 Task: Add an event with the title Second Marketing Campaign Review, date ''2023/12/16'', time 7:50 AM to 9:50 AMand add a description: Participants will develop skills for effectively resolving conflicts and managing disagreements within the team. They will learn strategies for active listening, empathy, and finding mutually beneficial solutions to conflicts.Select event color  Lavender . Add location for the event as: 123 Siwa Oasis, Siwa, Egypt, logged in from the account softage.6@softage.netand send the event invitation to softage.8@softage.net and softage.9@softage.net. Set a reminder for the event Weekly on Sunday
Action: Mouse moved to (82, 93)
Screenshot: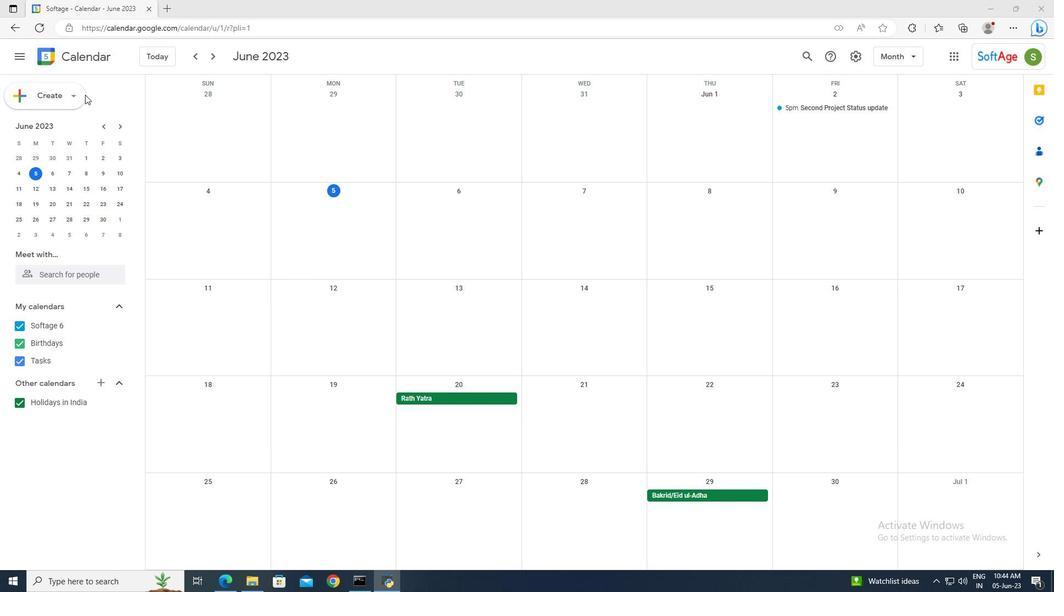 
Action: Mouse pressed left at (82, 93)
Screenshot: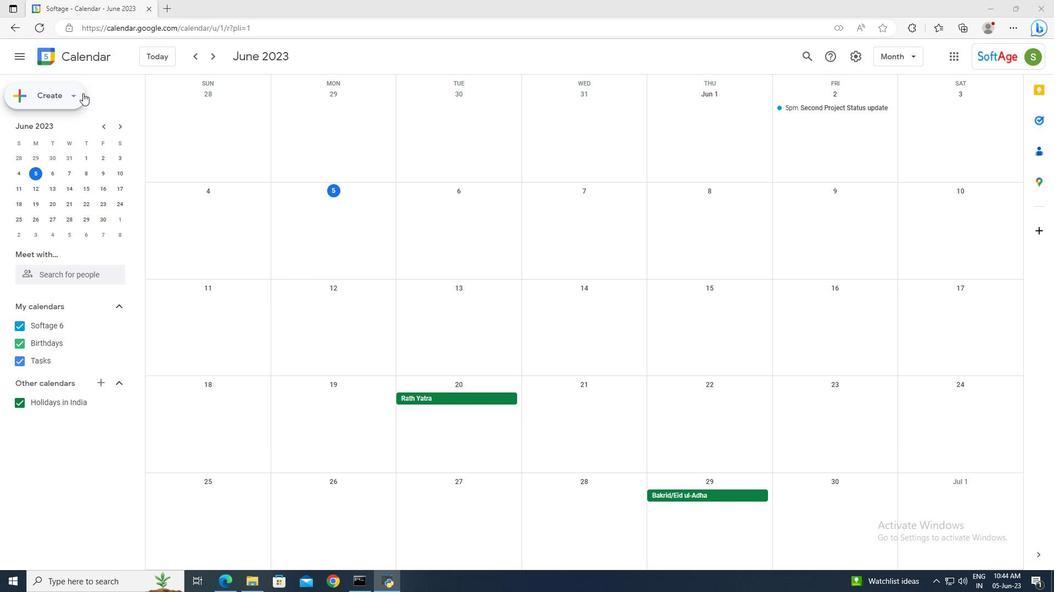 
Action: Mouse moved to (90, 126)
Screenshot: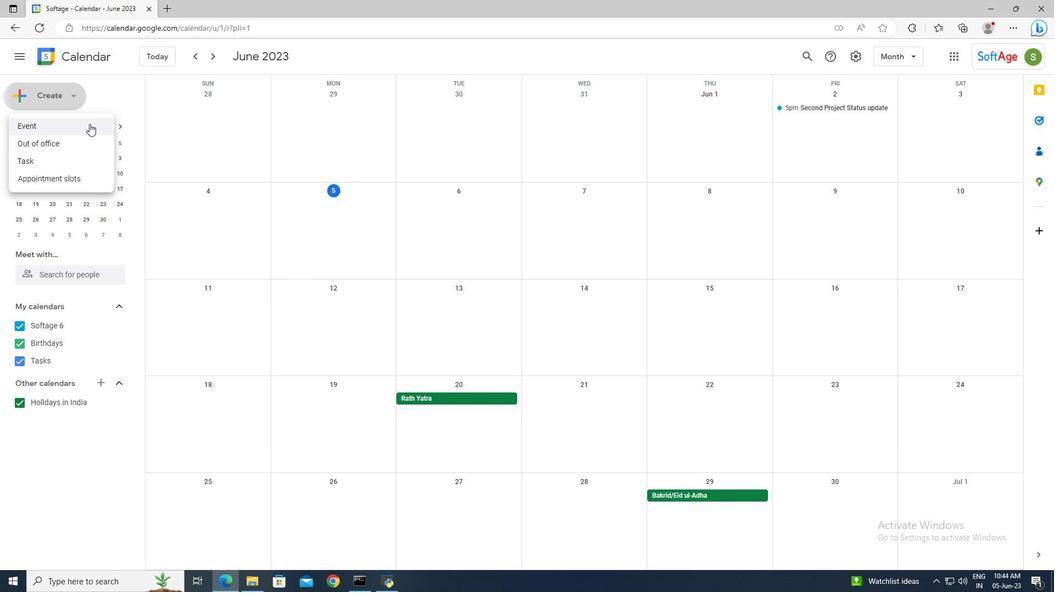 
Action: Mouse pressed left at (90, 126)
Screenshot: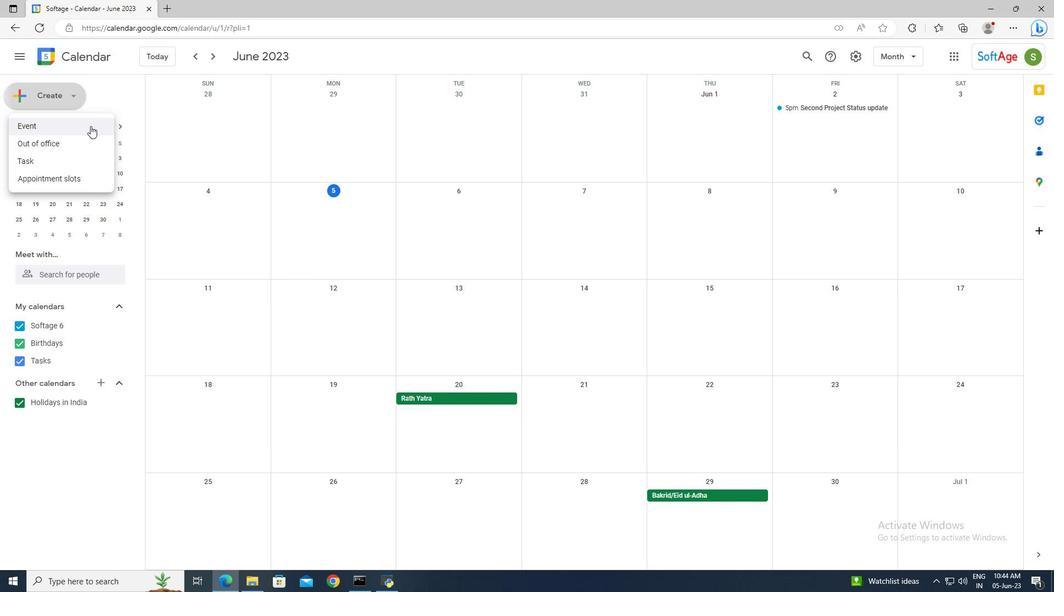 
Action: Mouse moved to (187, 434)
Screenshot: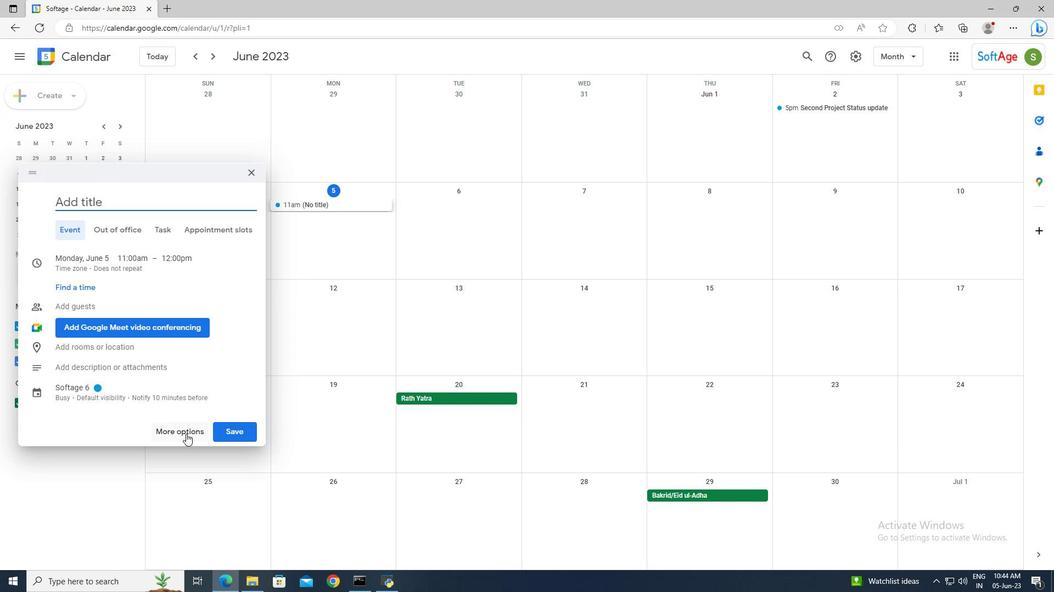 
Action: Mouse pressed left at (187, 434)
Screenshot: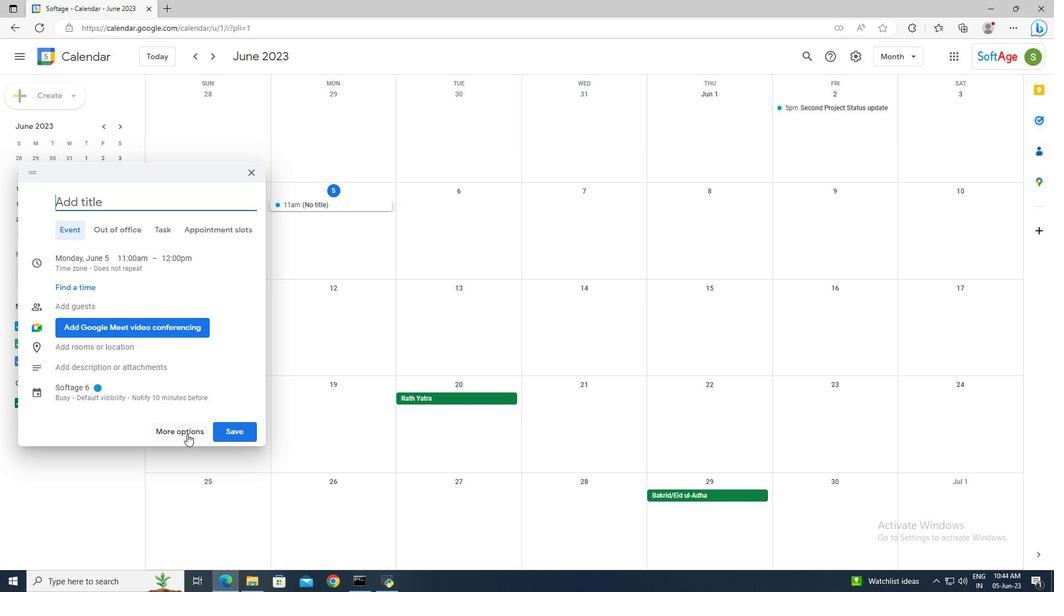 
Action: Mouse moved to (193, 62)
Screenshot: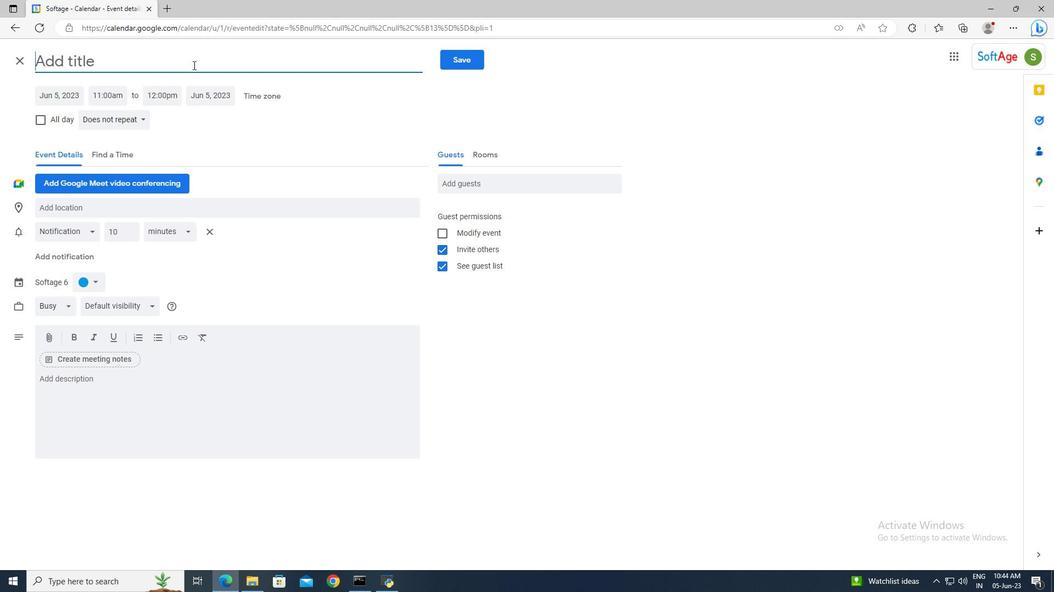 
Action: Mouse pressed left at (193, 62)
Screenshot: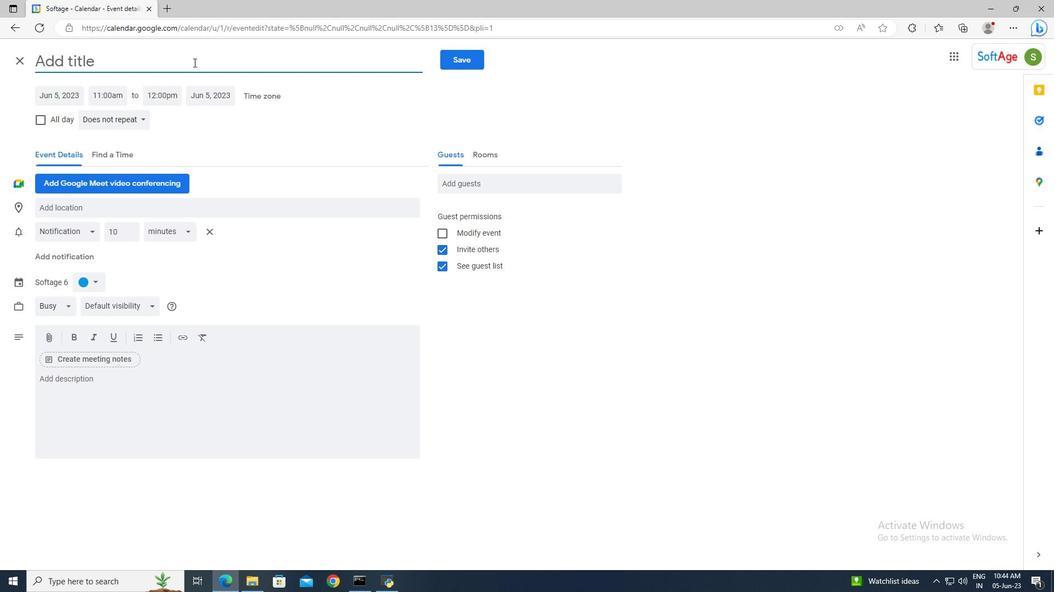 
Action: Key pressed <Key.shift>Second<Key.space><Key.shift>Marketing<Key.space><Key.shift>Campaign<Key.space><Key.shift>Review
Screenshot: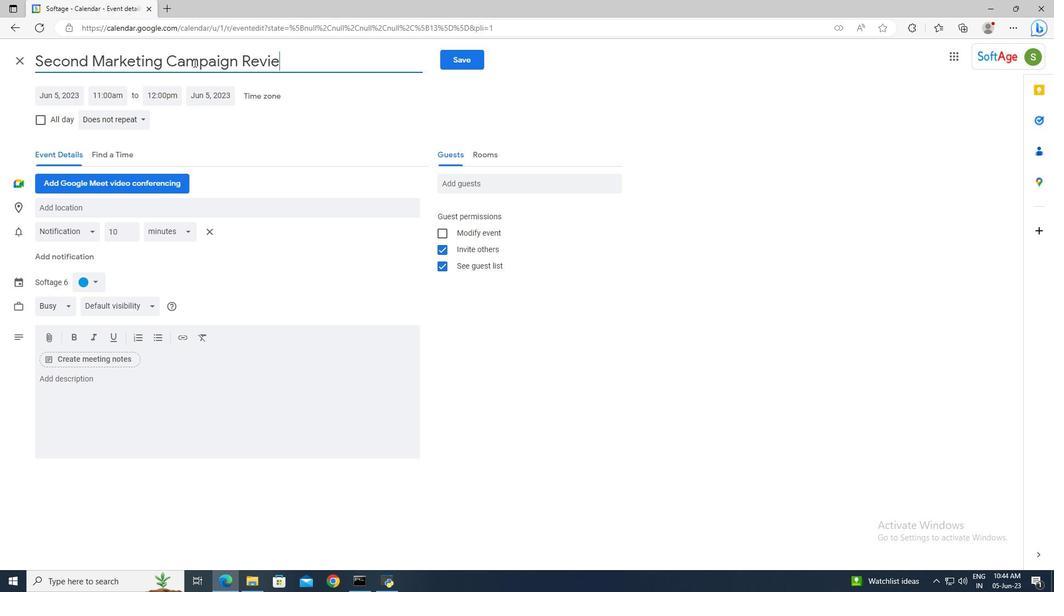 
Action: Mouse moved to (63, 97)
Screenshot: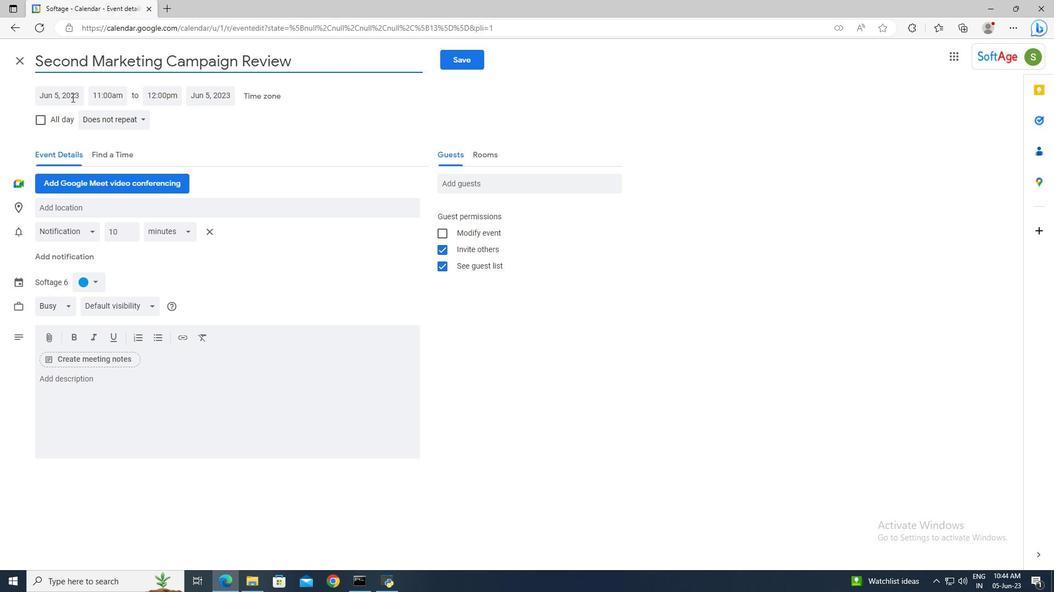 
Action: Mouse pressed left at (63, 97)
Screenshot: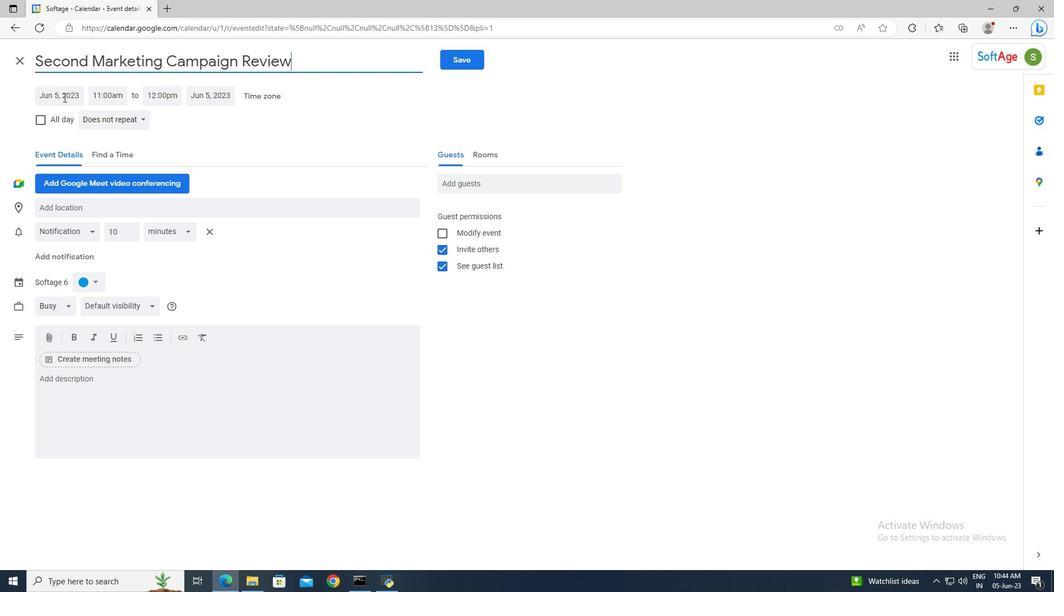 
Action: Mouse moved to (169, 118)
Screenshot: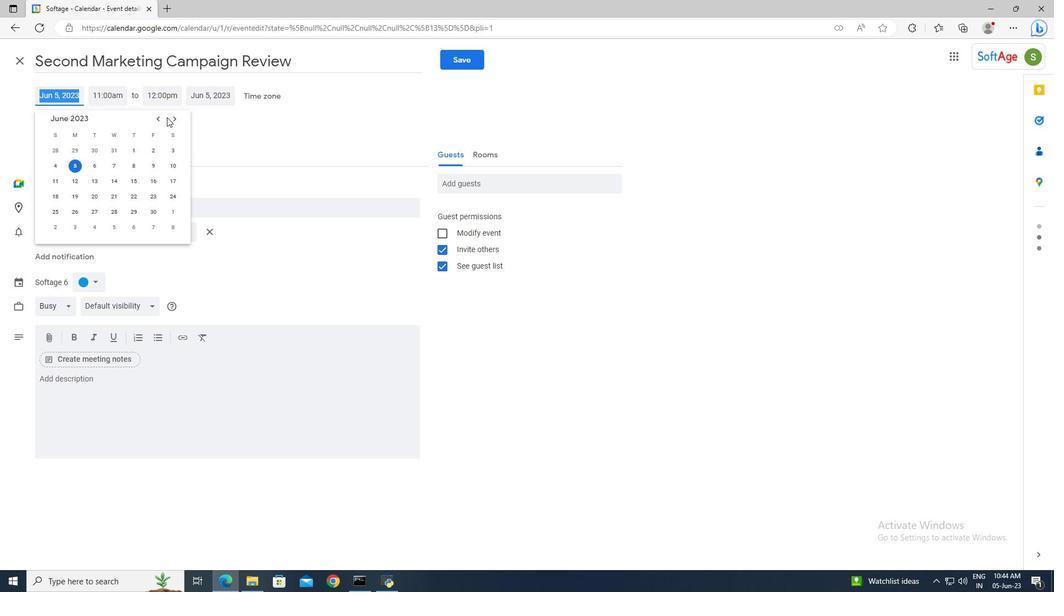
Action: Mouse pressed left at (169, 118)
Screenshot: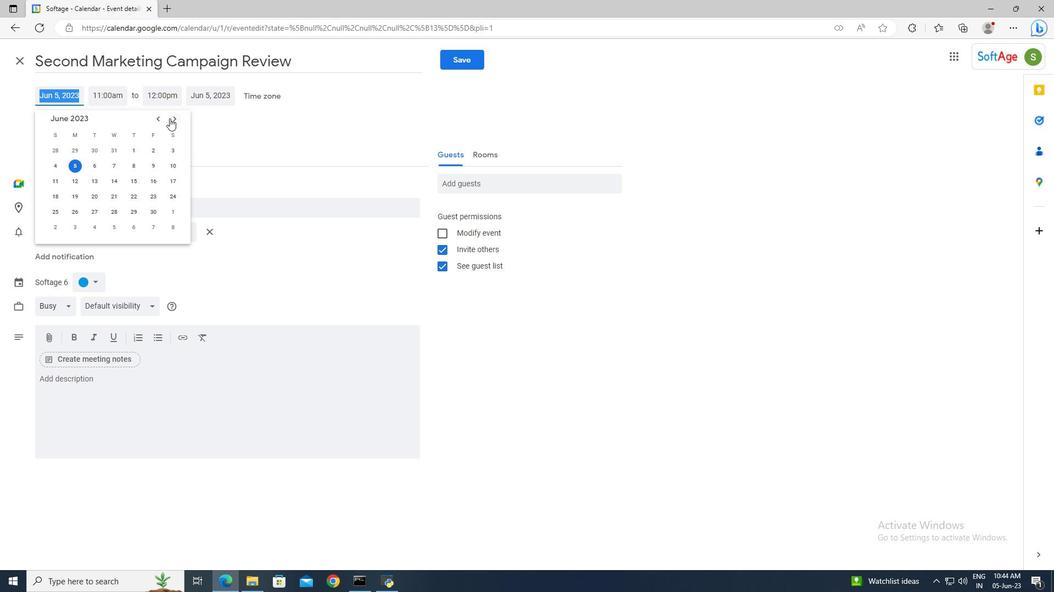 
Action: Mouse moved to (170, 118)
Screenshot: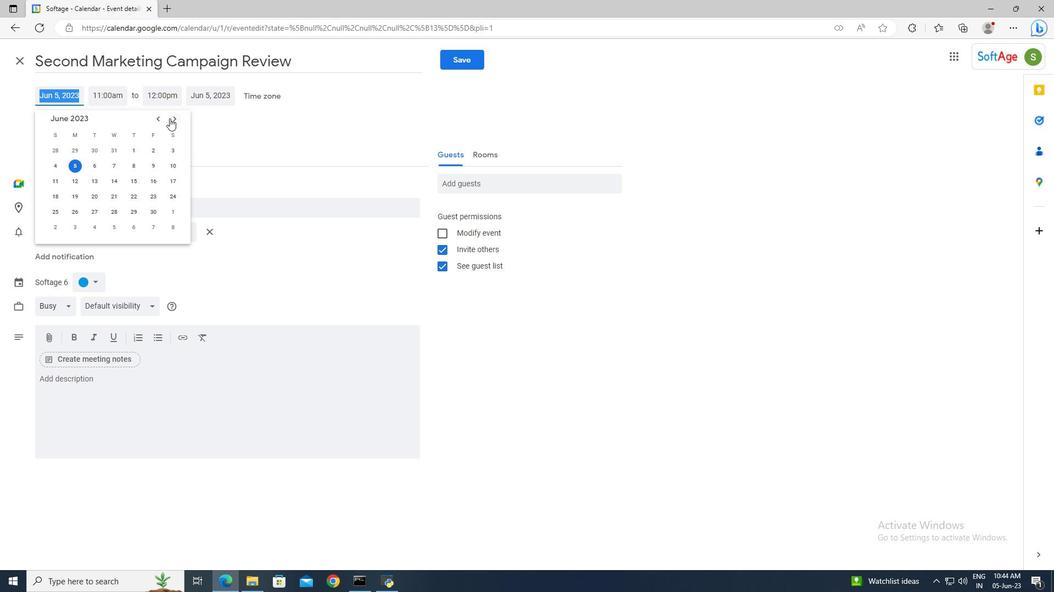 
Action: Mouse pressed left at (170, 118)
Screenshot: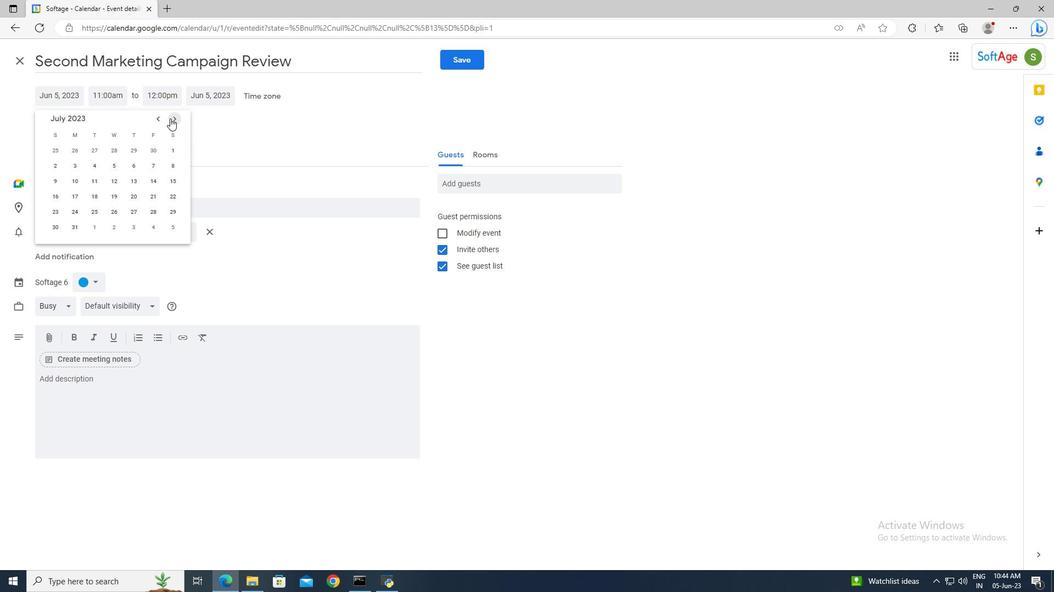 
Action: Mouse pressed left at (170, 118)
Screenshot: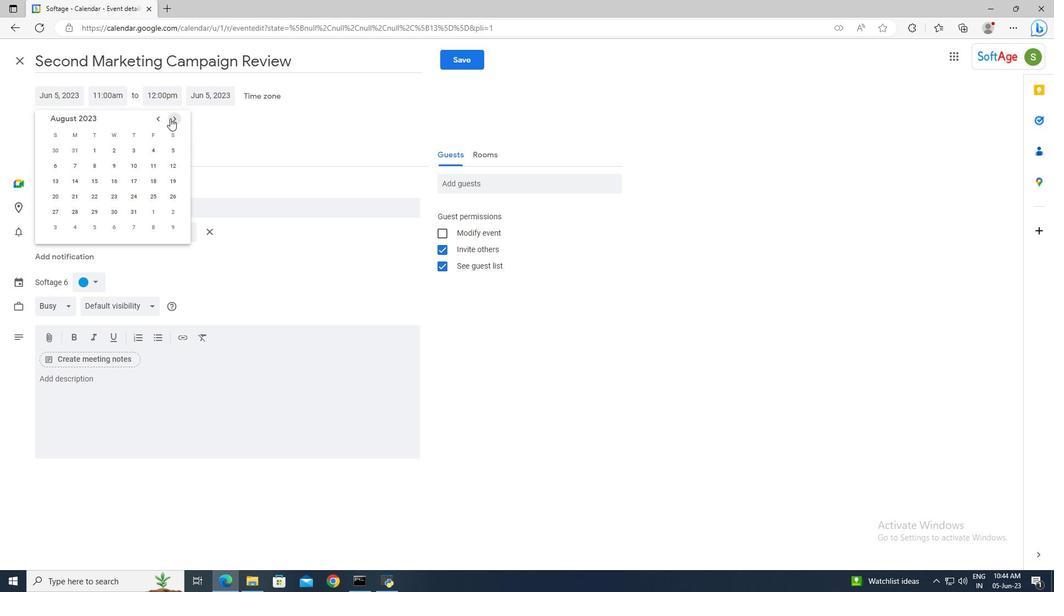 
Action: Mouse pressed left at (170, 118)
Screenshot: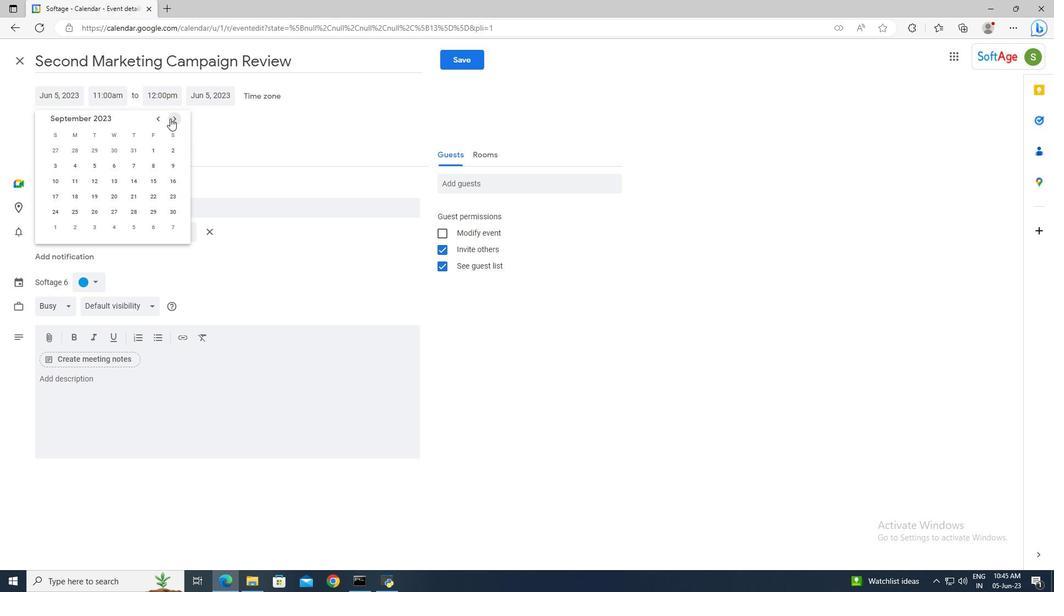 
Action: Mouse pressed left at (170, 118)
Screenshot: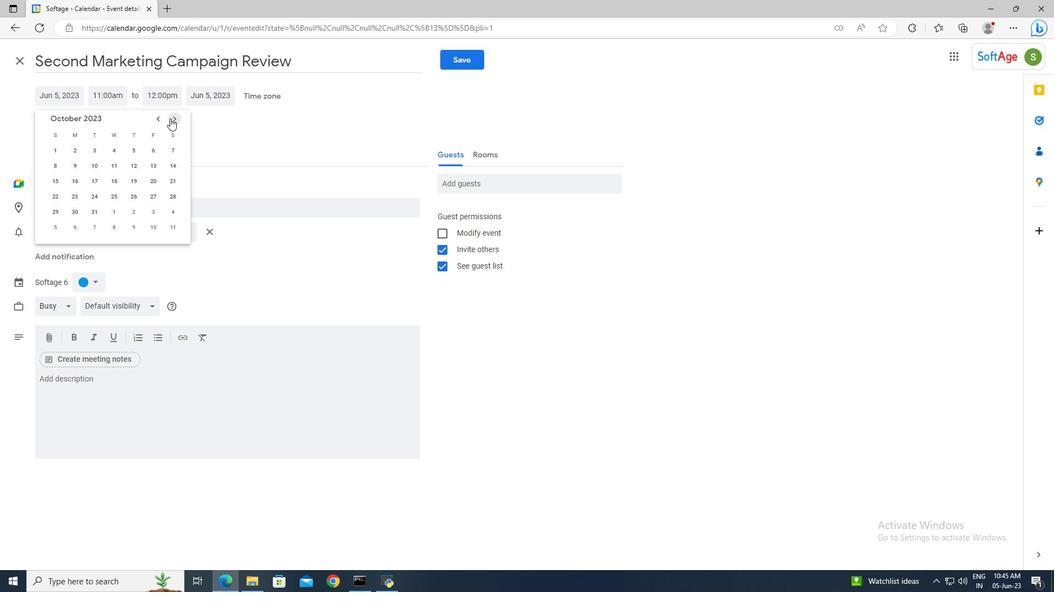 
Action: Mouse pressed left at (170, 118)
Screenshot: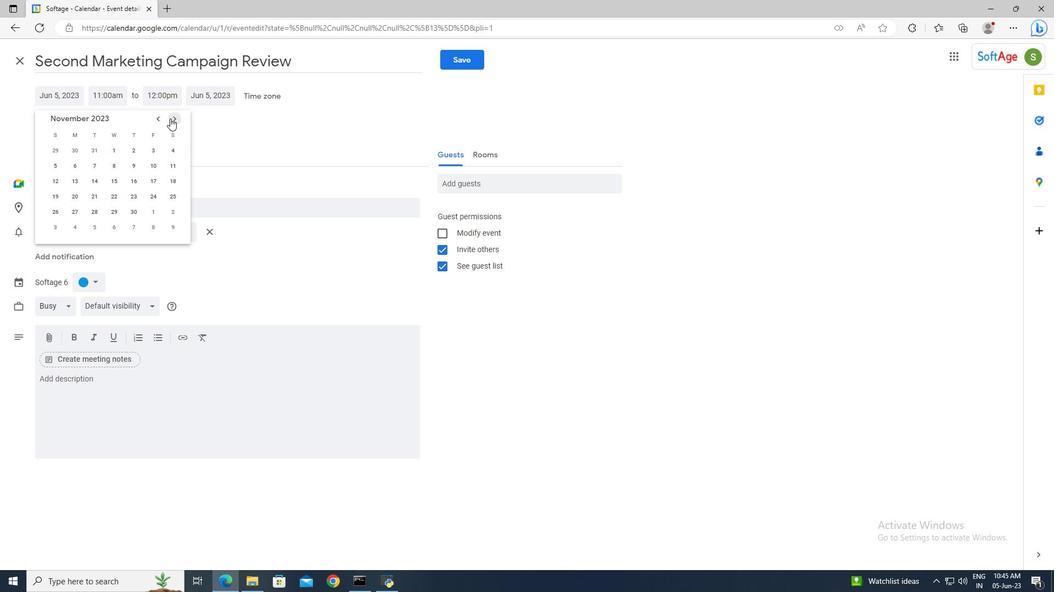 
Action: Mouse moved to (171, 180)
Screenshot: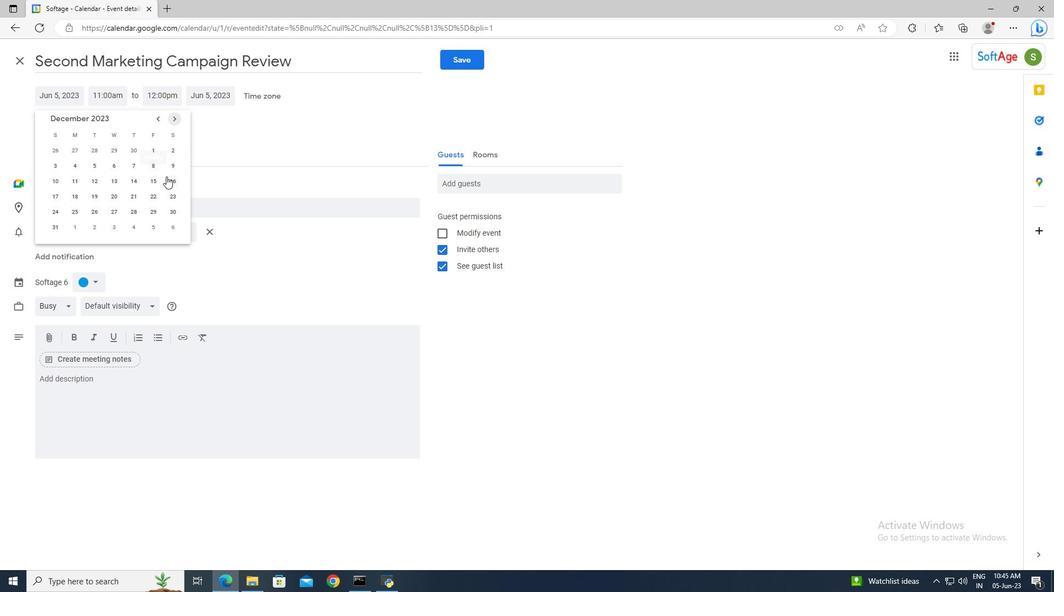 
Action: Mouse pressed left at (171, 180)
Screenshot: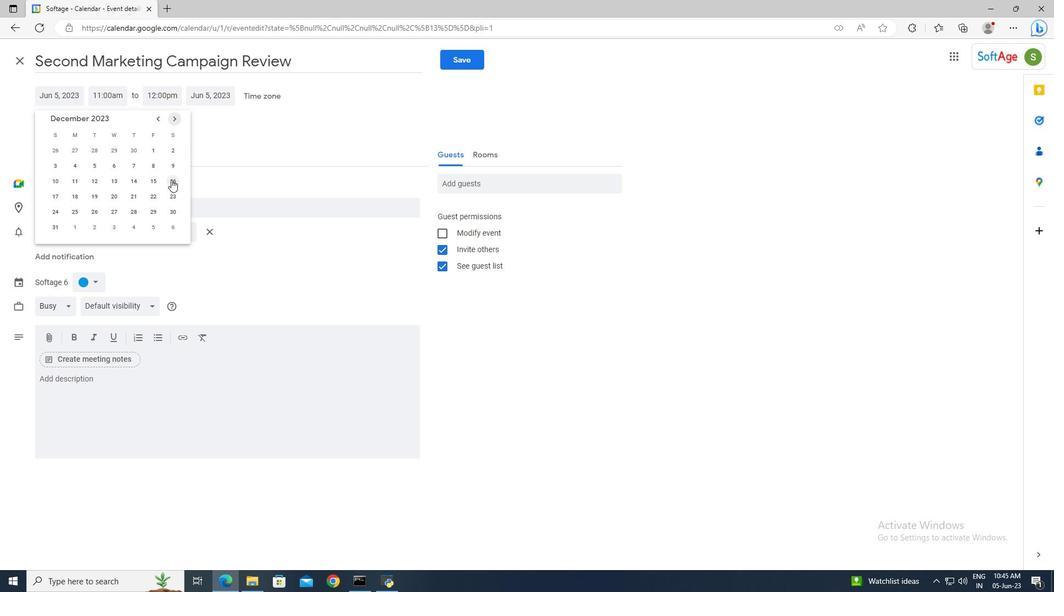 
Action: Mouse moved to (119, 92)
Screenshot: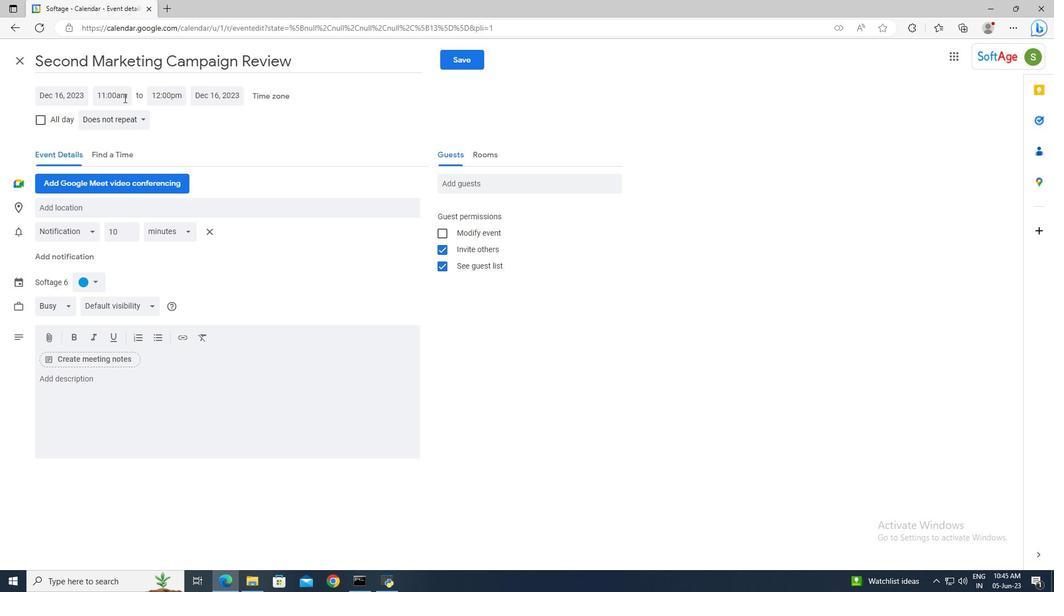 
Action: Mouse pressed left at (119, 92)
Screenshot: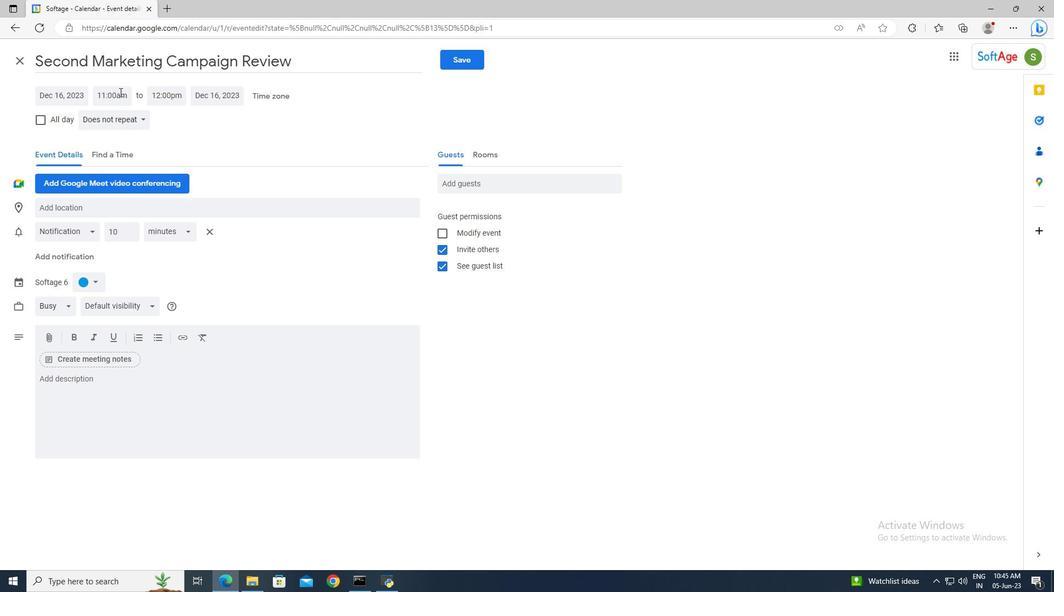 
Action: Key pressed 7<Key.shift_r>:50am<Key.enter><Key.tab>9<Key.shift>:50<Key.enter>
Screenshot: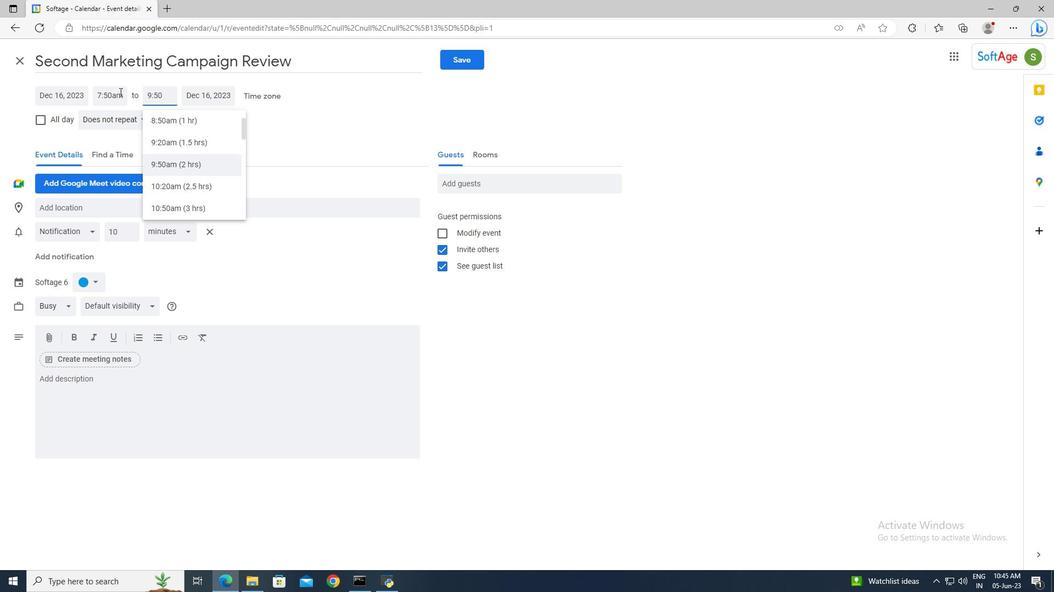 
Action: Mouse moved to (119, 377)
Screenshot: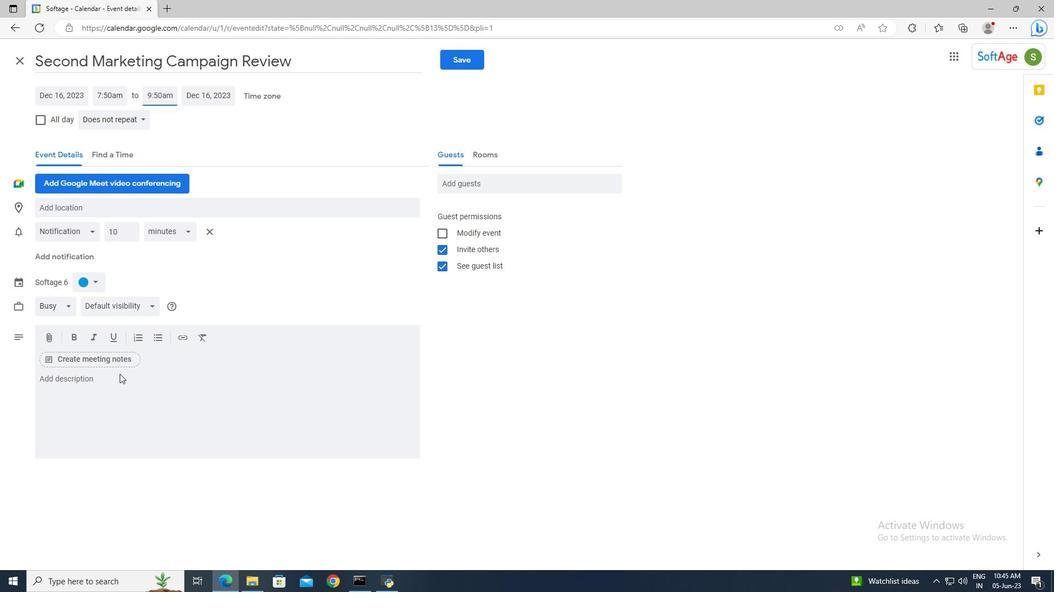 
Action: Mouse pressed left at (119, 377)
Screenshot: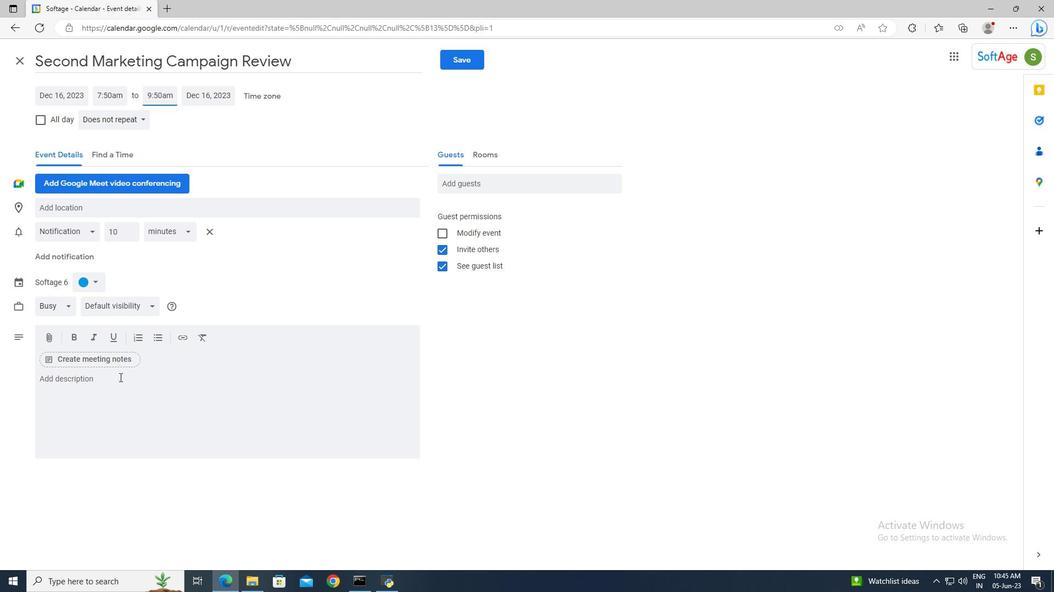
Action: Key pressed <Key.shift>Participants<Key.space>will<Key.space>develop<Key.space>skills<Key.space>for<Key.space>effectively<Key.space>resolving<Key.space>conflicts<Key.space>and<Key.space>managing<Key.space>disagreements<Key.space>within<Key.space>the<Key.space>team.<Key.space><Key.shift>They<Key.space>will<Key.space>learn<Key.space>strategies<Key.space>for<Key.space>active<Key.space>listening,<Key.space>empathy,<Key.space>and<Key.space>finding<Key.space>mutually<Key.space>beneficial<Key.space>solutions<Key.space>to<Key.space>conflicts.
Screenshot: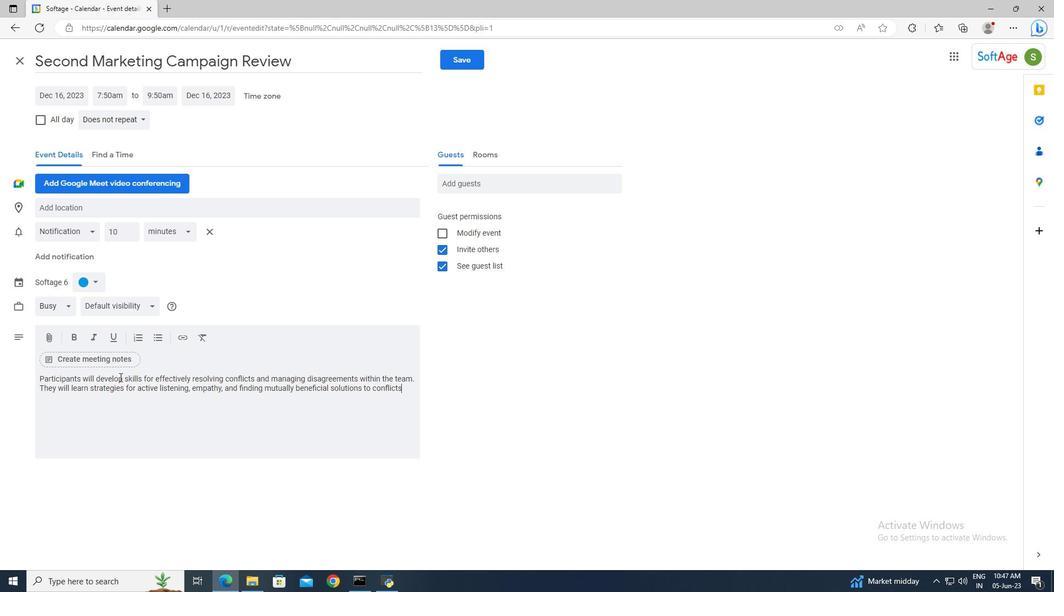 
Action: Mouse moved to (96, 277)
Screenshot: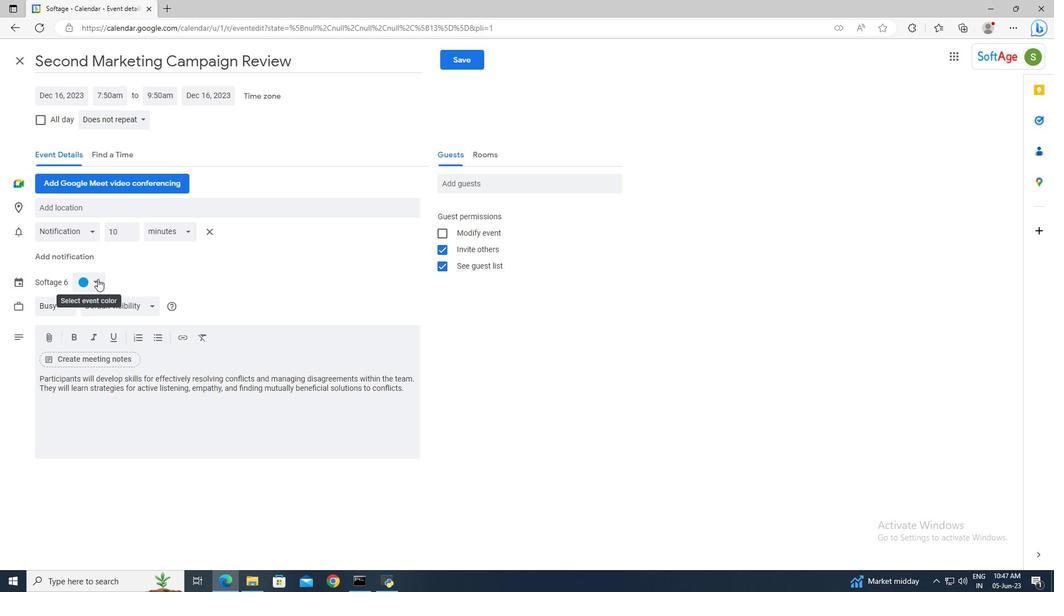 
Action: Mouse pressed left at (96, 277)
Screenshot: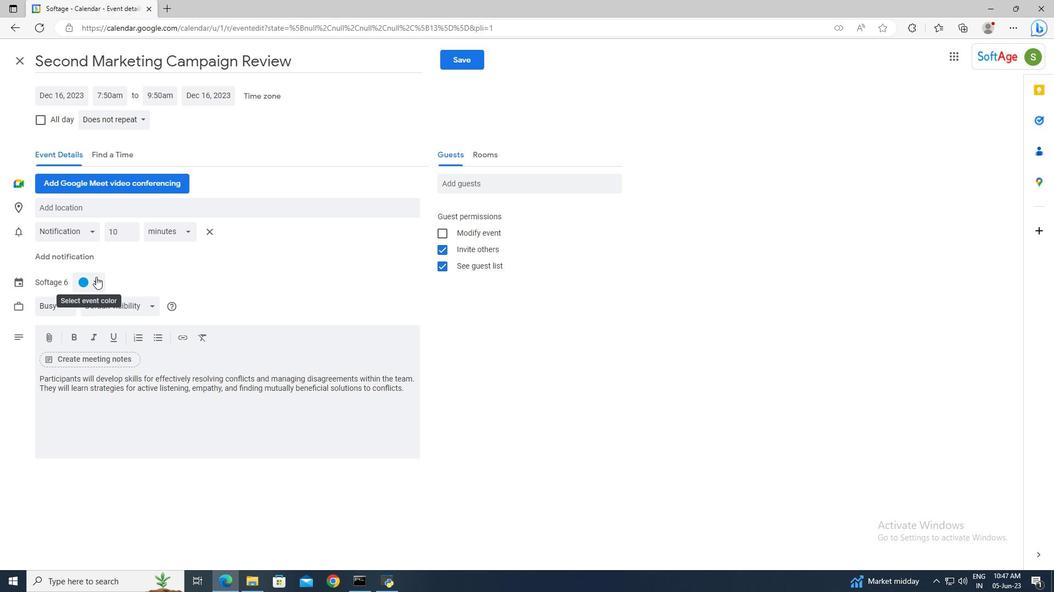 
Action: Mouse moved to (80, 339)
Screenshot: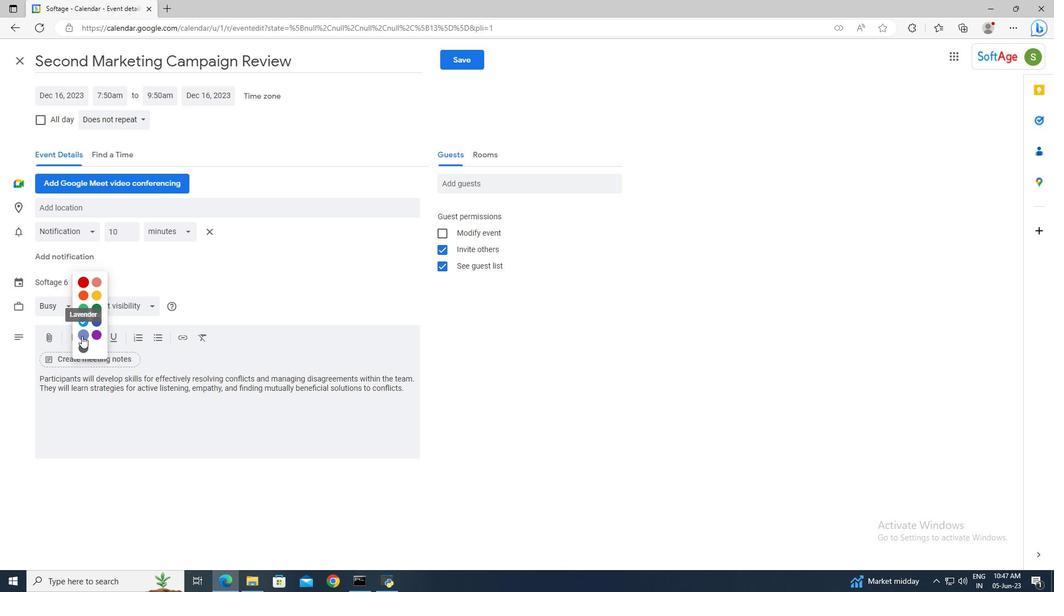 
Action: Mouse pressed left at (80, 339)
Screenshot: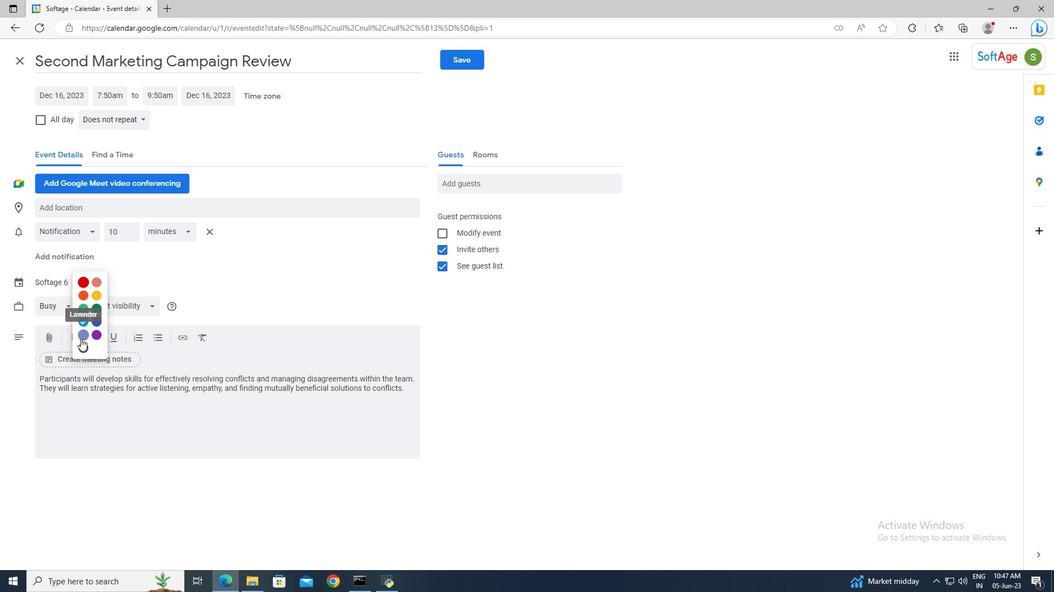 
Action: Mouse moved to (104, 214)
Screenshot: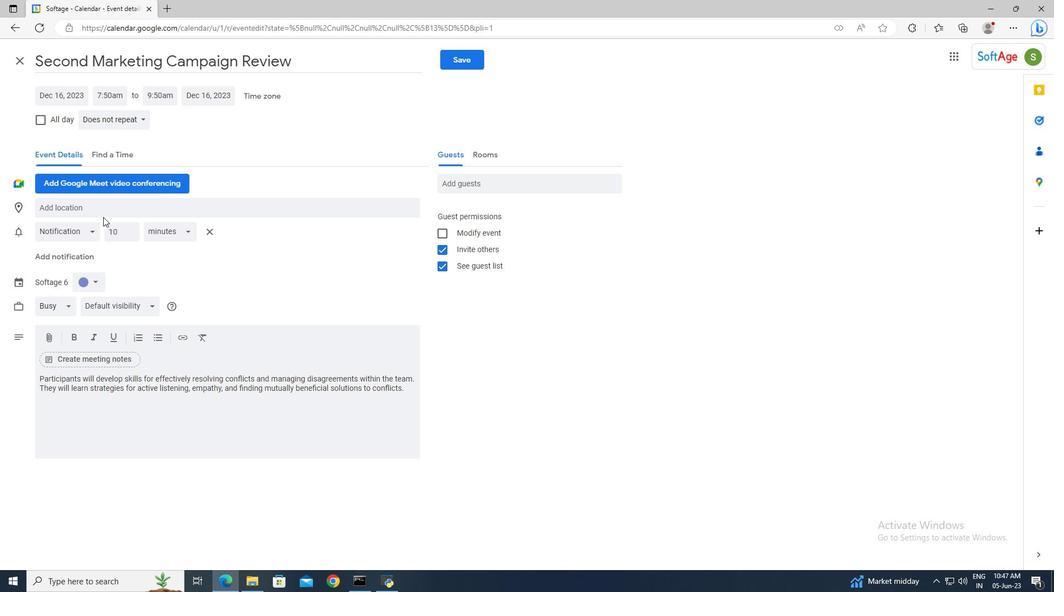 
Action: Mouse pressed left at (104, 214)
Screenshot: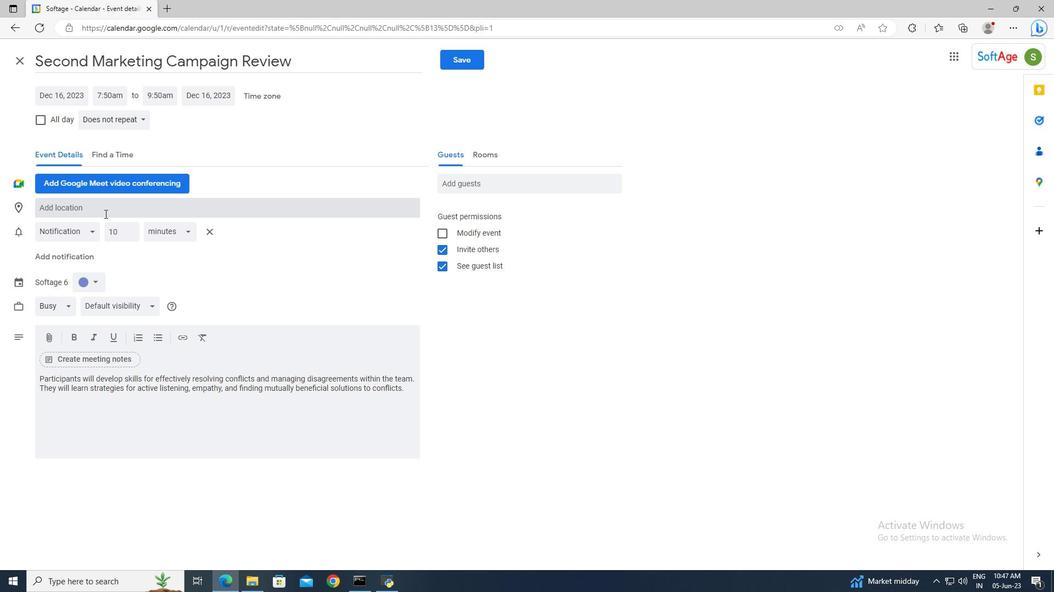 
Action: Mouse moved to (102, 210)
Screenshot: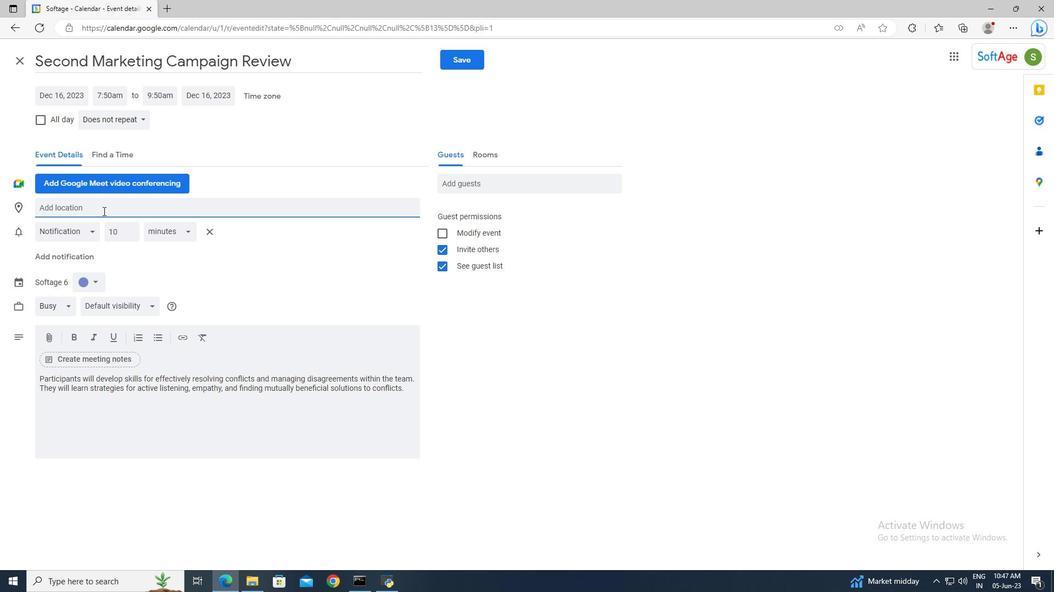 
Action: Key pressed 123<Key.space><Key.shift>Siwa<Key.space><Key.shift>Oasis,<Key.space><Key.shift>Siwa,<Key.space><Key.shift>Egypt<Key.enter>
Screenshot: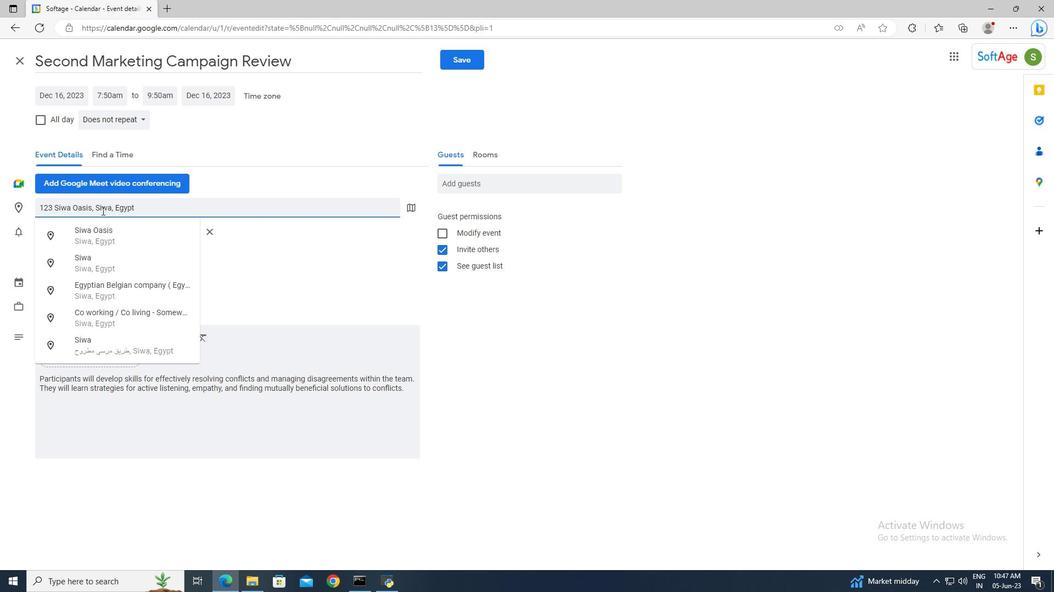 
Action: Mouse moved to (467, 186)
Screenshot: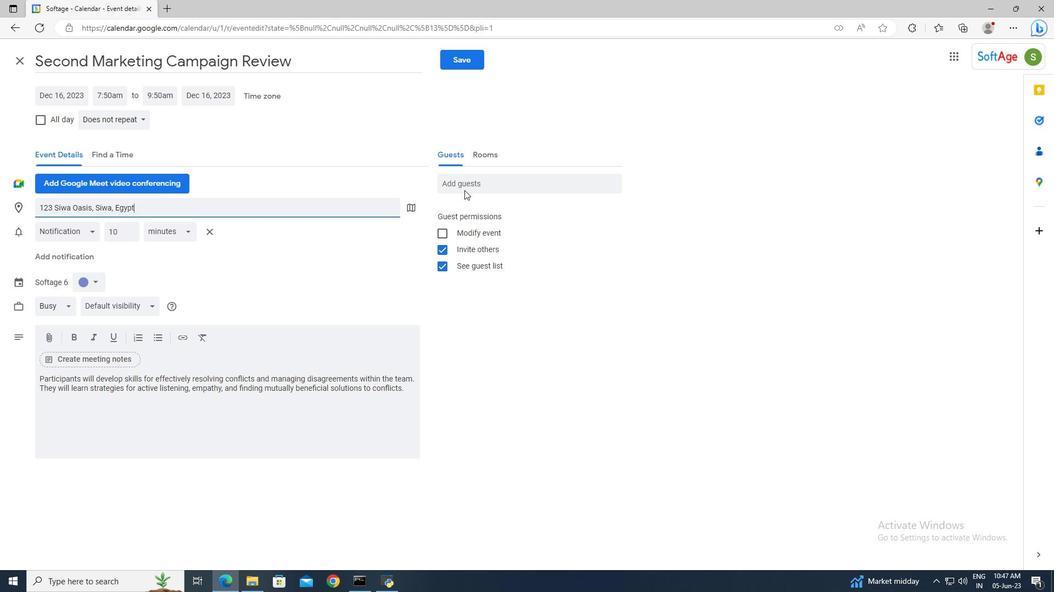 
Action: Mouse pressed left at (467, 186)
Screenshot: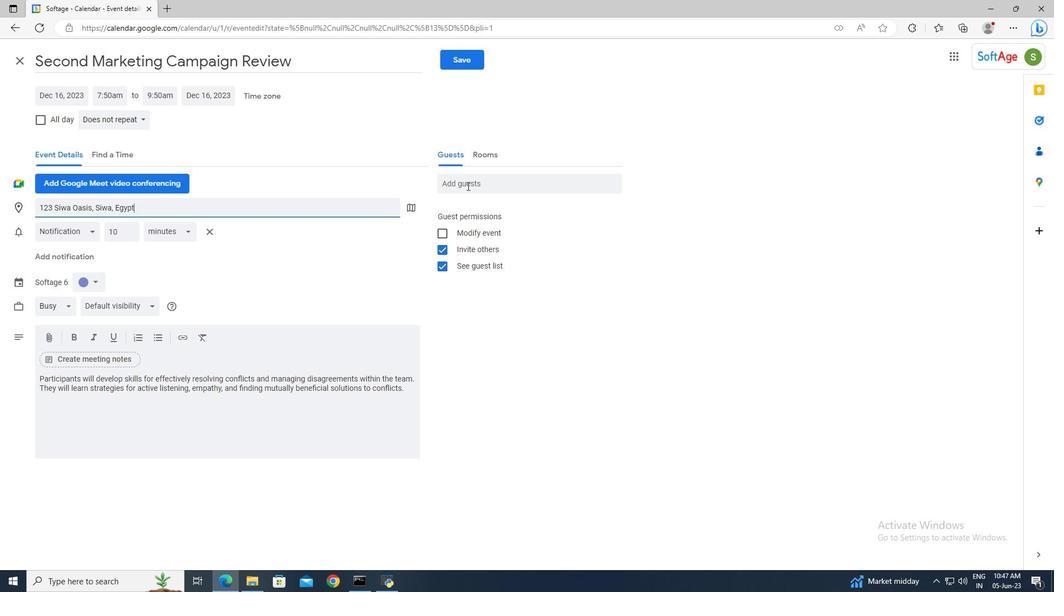 
Action: Mouse moved to (354, 127)
Screenshot: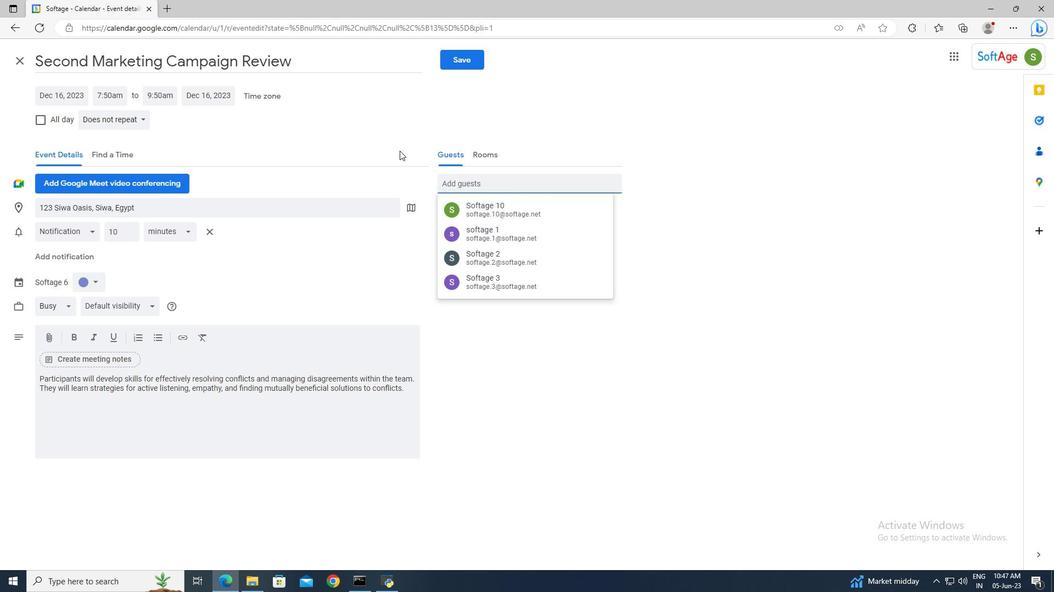 
Action: Key pressed softage.8<Key.shift>@softage.net<Key.enter>softage.9<Key.shift>@softage.net<Key.enter>
Screenshot: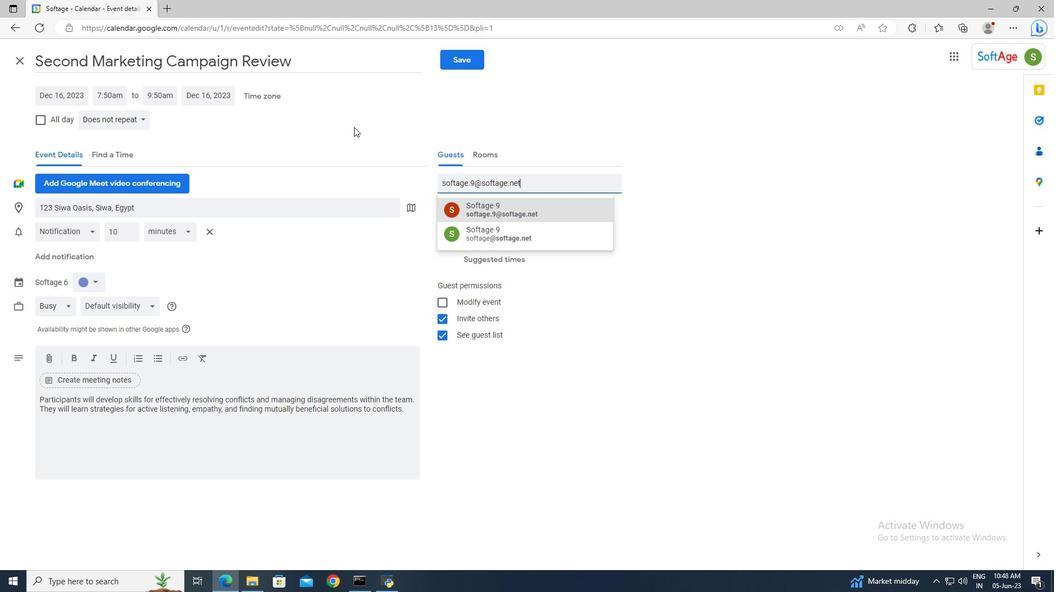 
Action: Mouse moved to (125, 122)
Screenshot: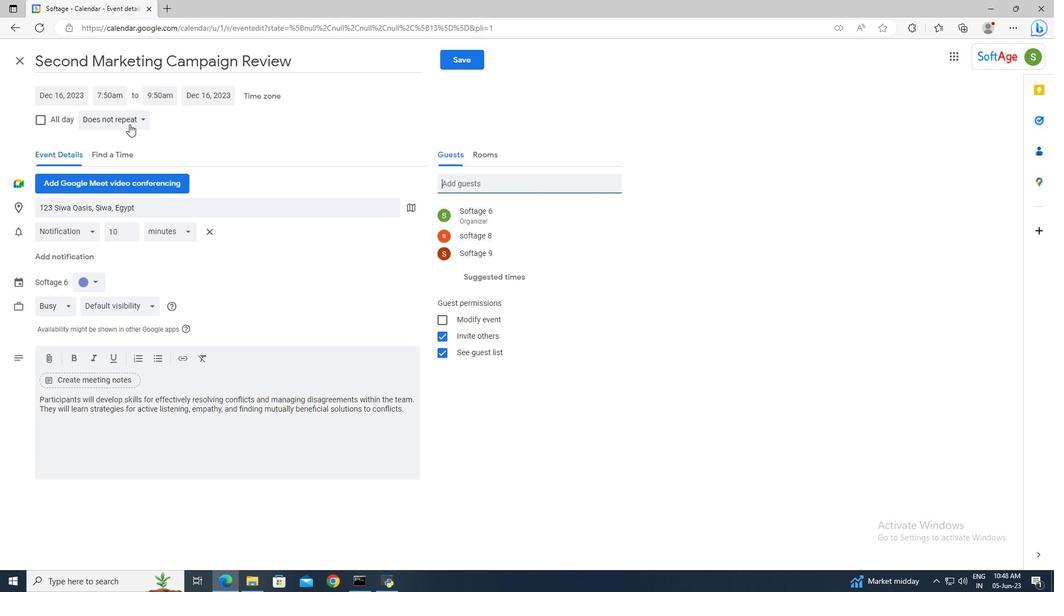 
Action: Mouse pressed left at (125, 122)
Screenshot: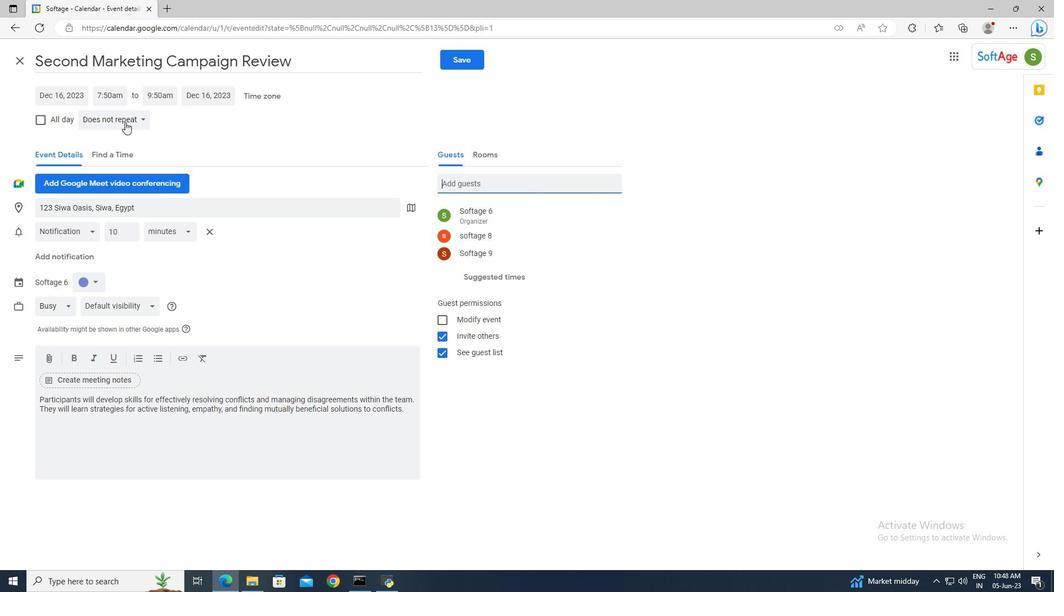 
Action: Mouse moved to (120, 235)
Screenshot: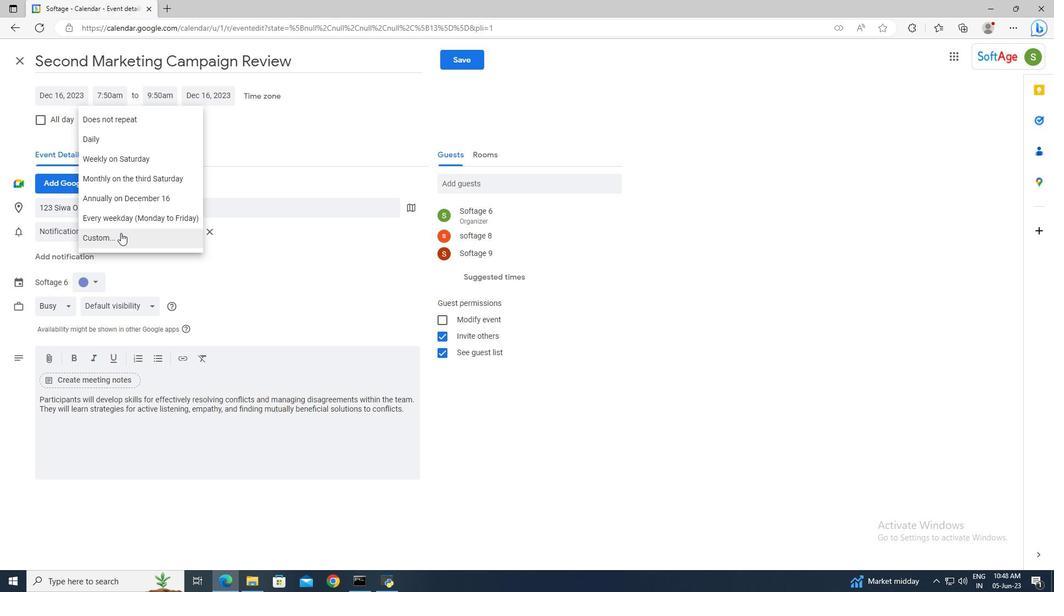 
Action: Mouse pressed left at (120, 235)
Screenshot: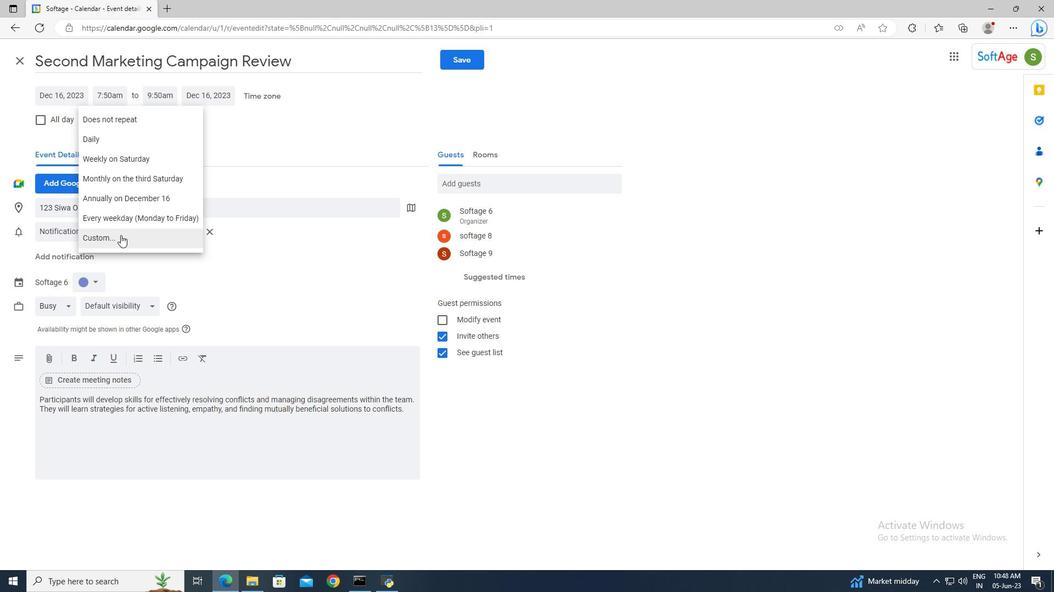 
Action: Mouse moved to (439, 289)
Screenshot: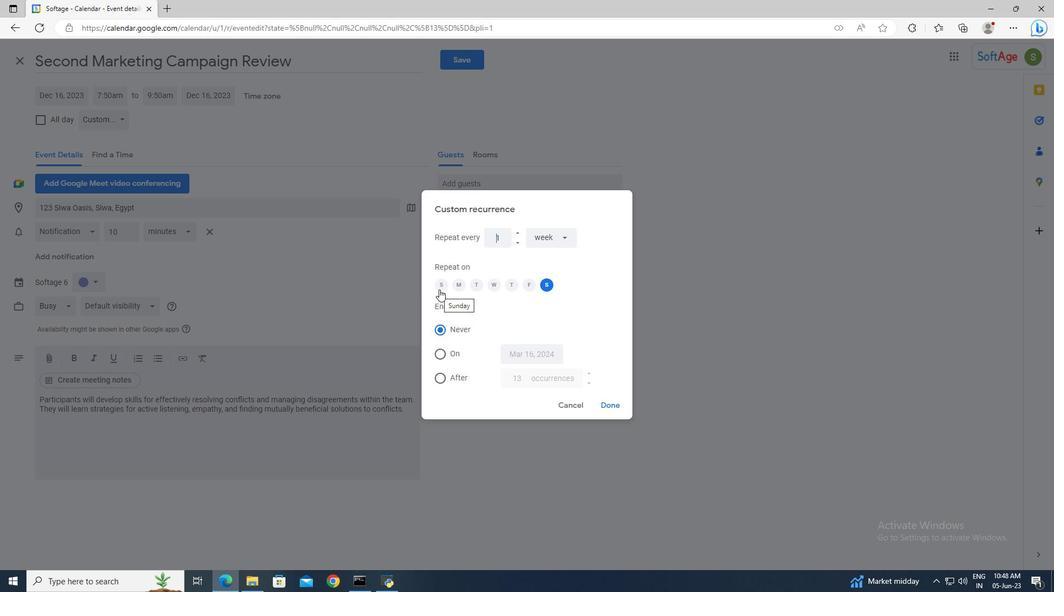 
Action: Mouse pressed left at (439, 289)
Screenshot: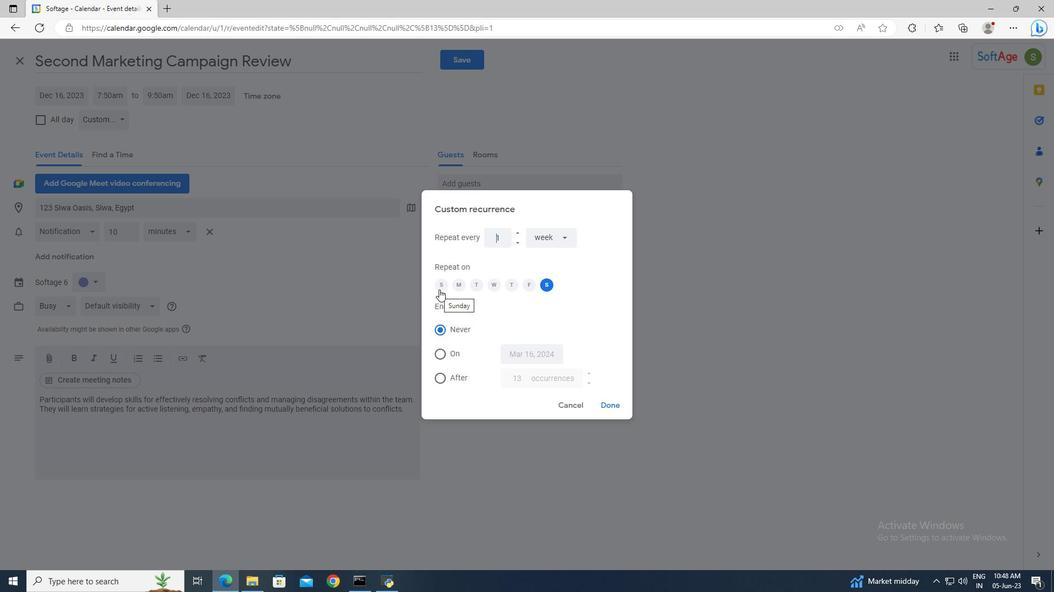 
Action: Mouse moved to (542, 286)
Screenshot: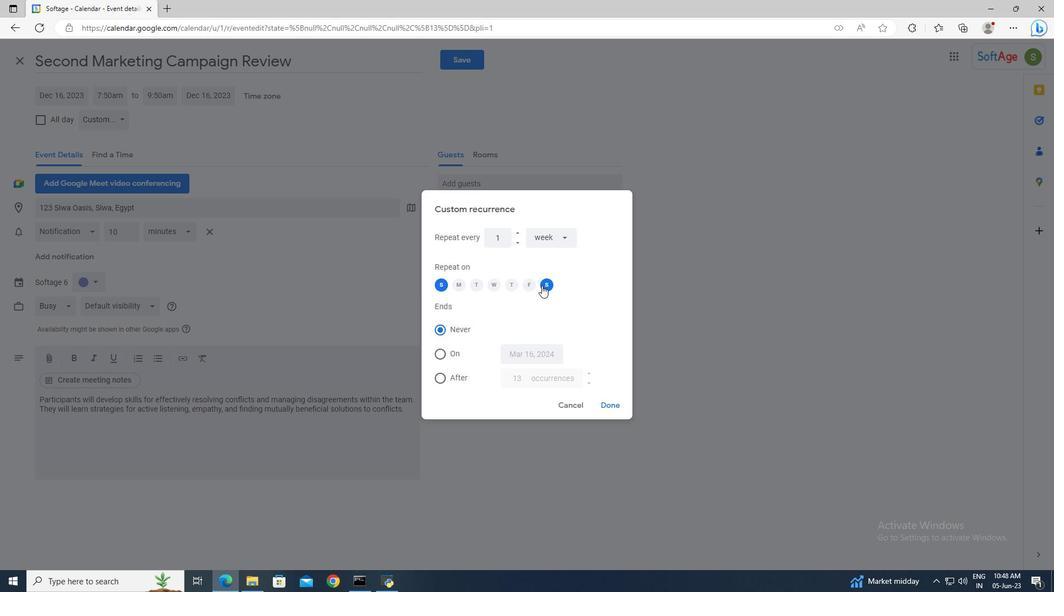 
Action: Mouse pressed left at (542, 286)
Screenshot: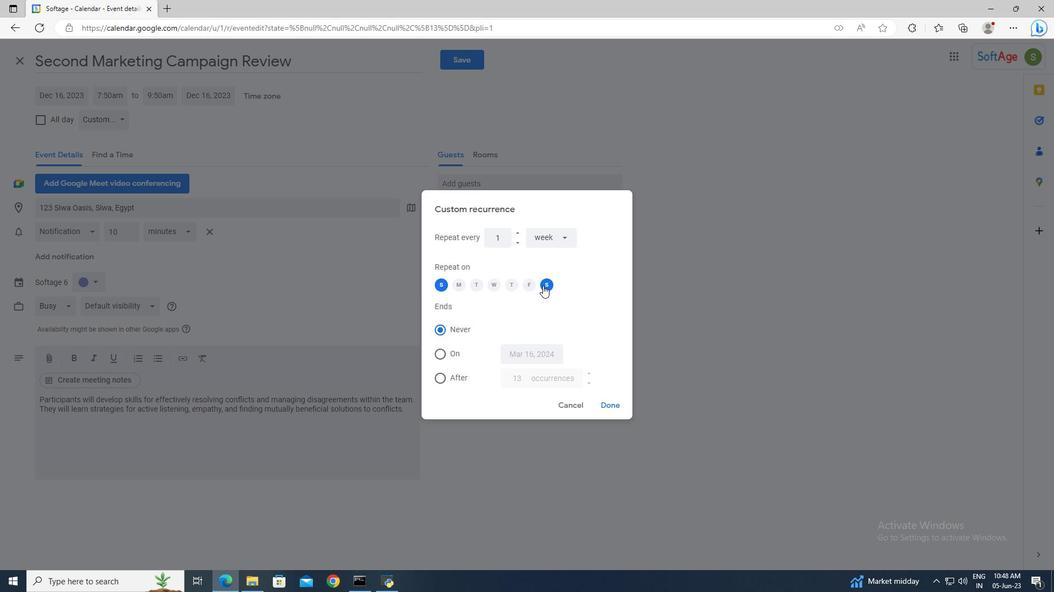 
Action: Mouse moved to (602, 405)
Screenshot: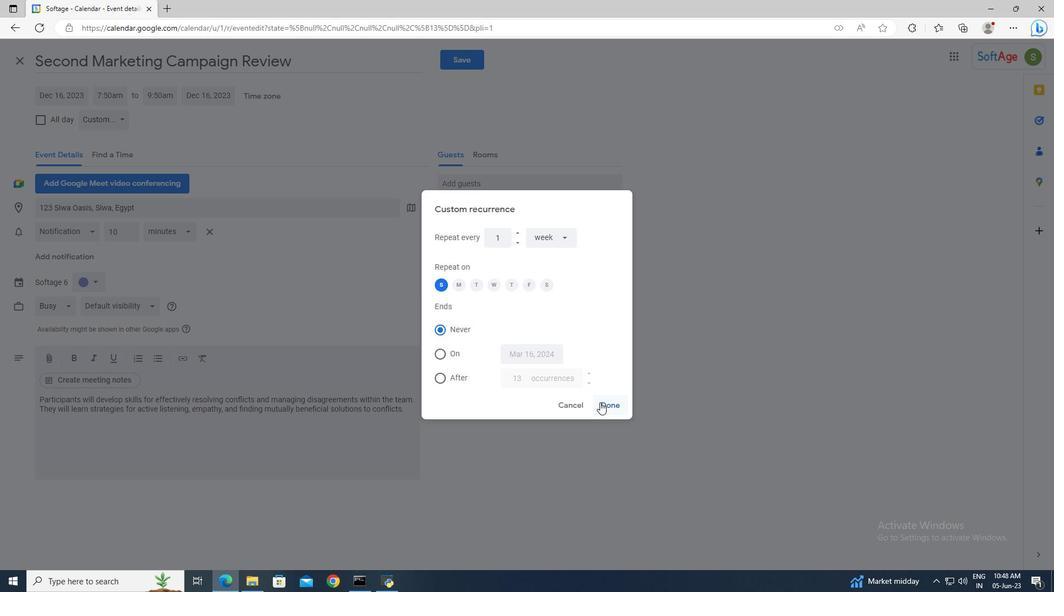 
Action: Mouse pressed left at (602, 405)
Screenshot: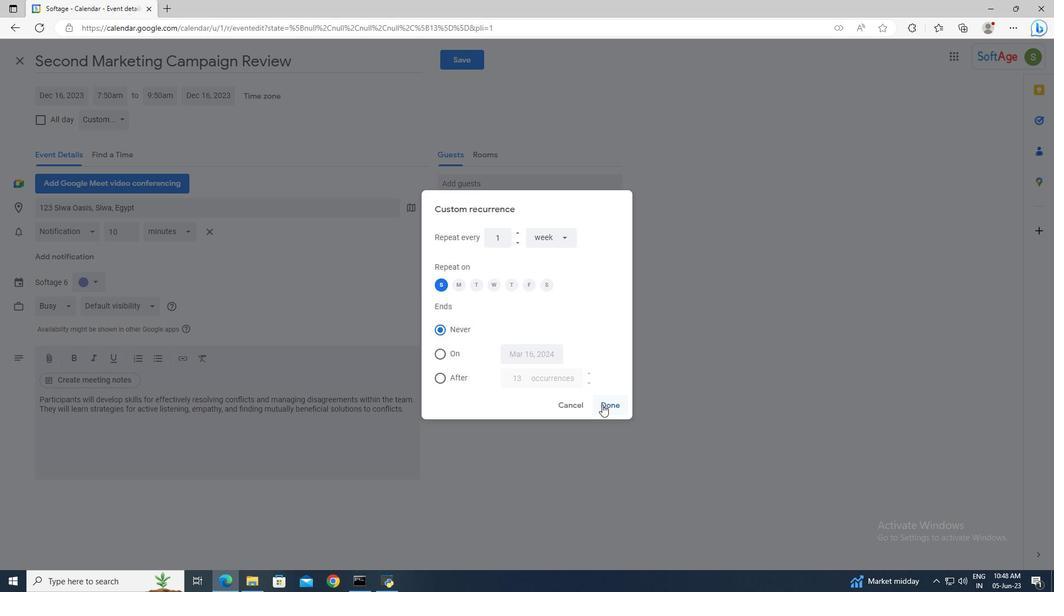 
Action: Mouse moved to (460, 63)
Screenshot: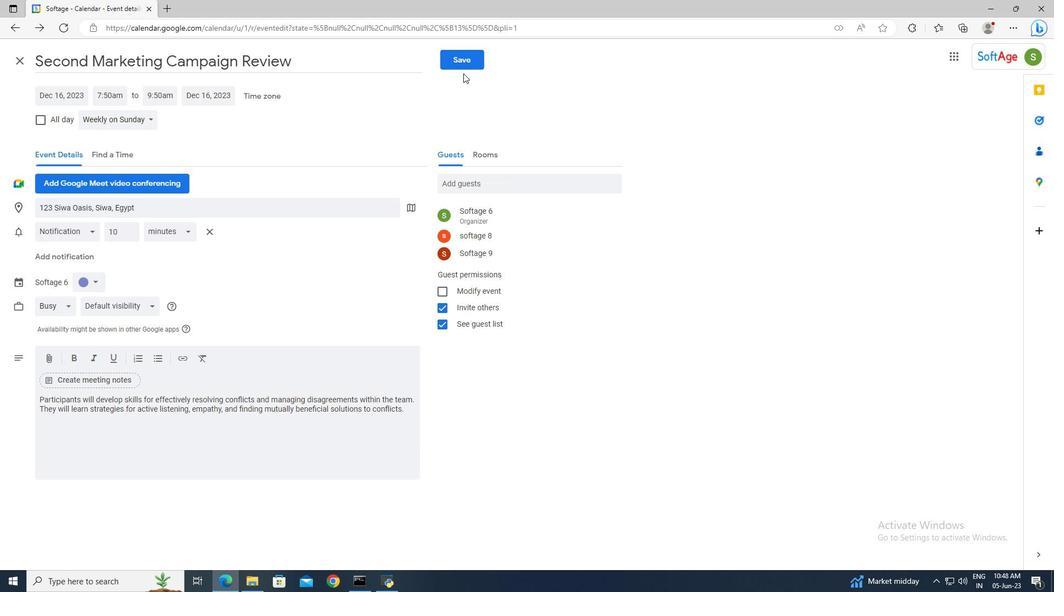 
Action: Mouse pressed left at (460, 63)
Screenshot: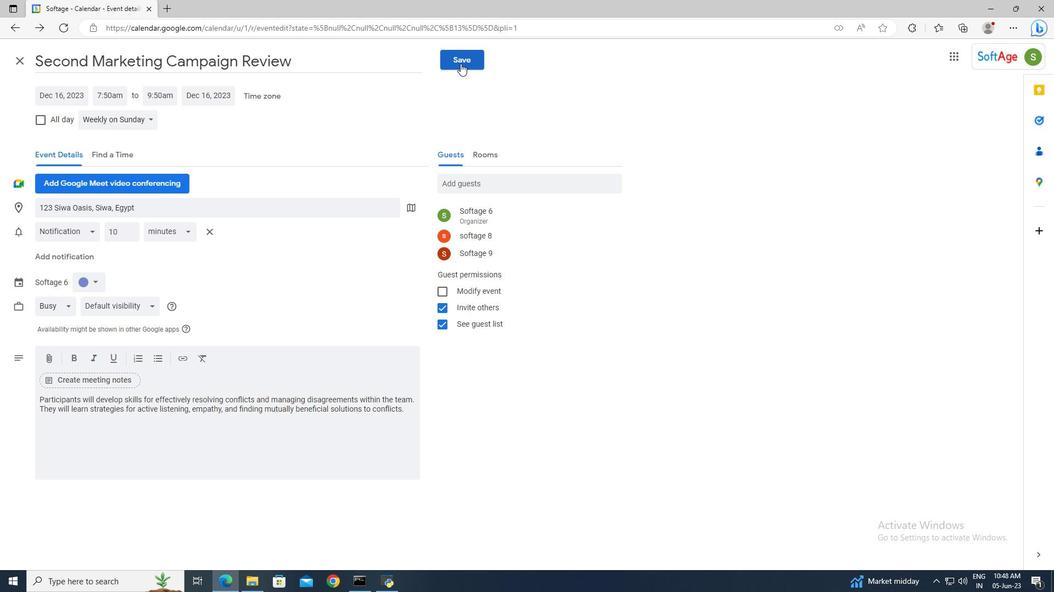 
Action: Mouse moved to (625, 328)
Screenshot: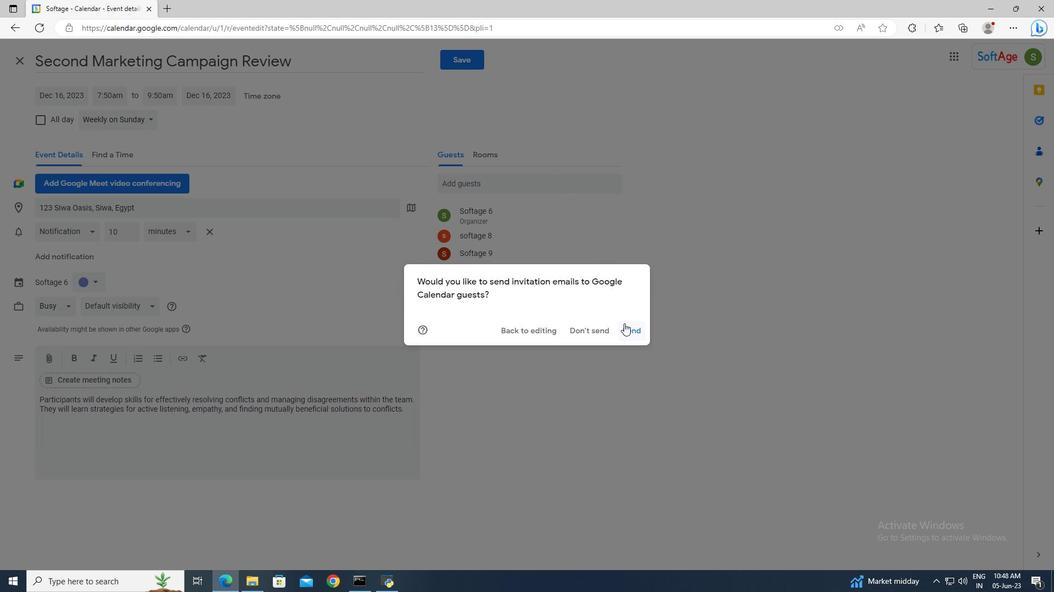 
Action: Mouse pressed left at (625, 328)
Screenshot: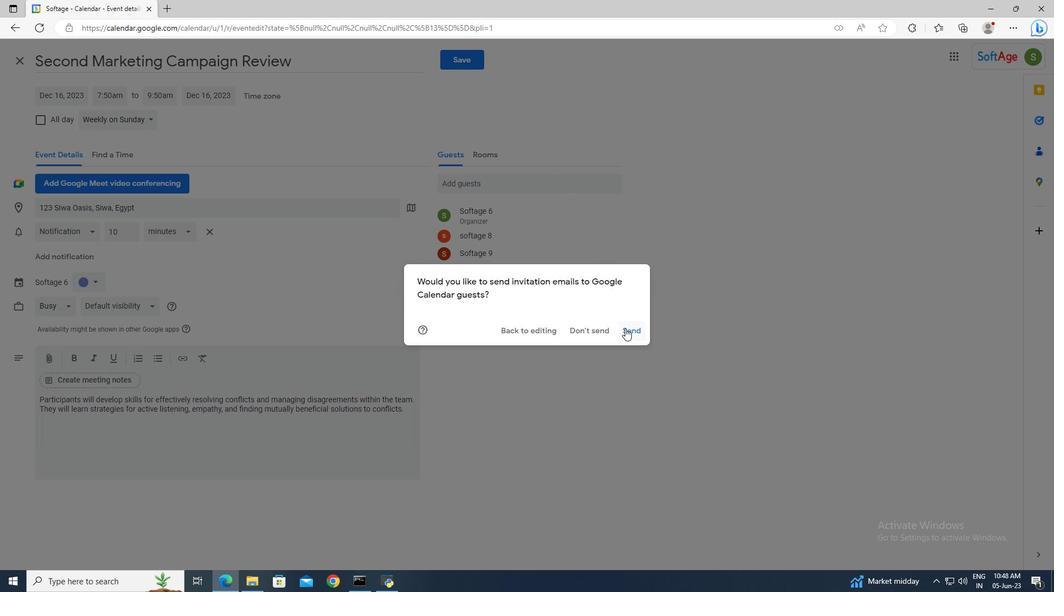 
